 Task: Start in the project TriumphTech the sprint 'Epic Excursion', with a duration of 1 week.
Action: Mouse moved to (318, 440)
Screenshot: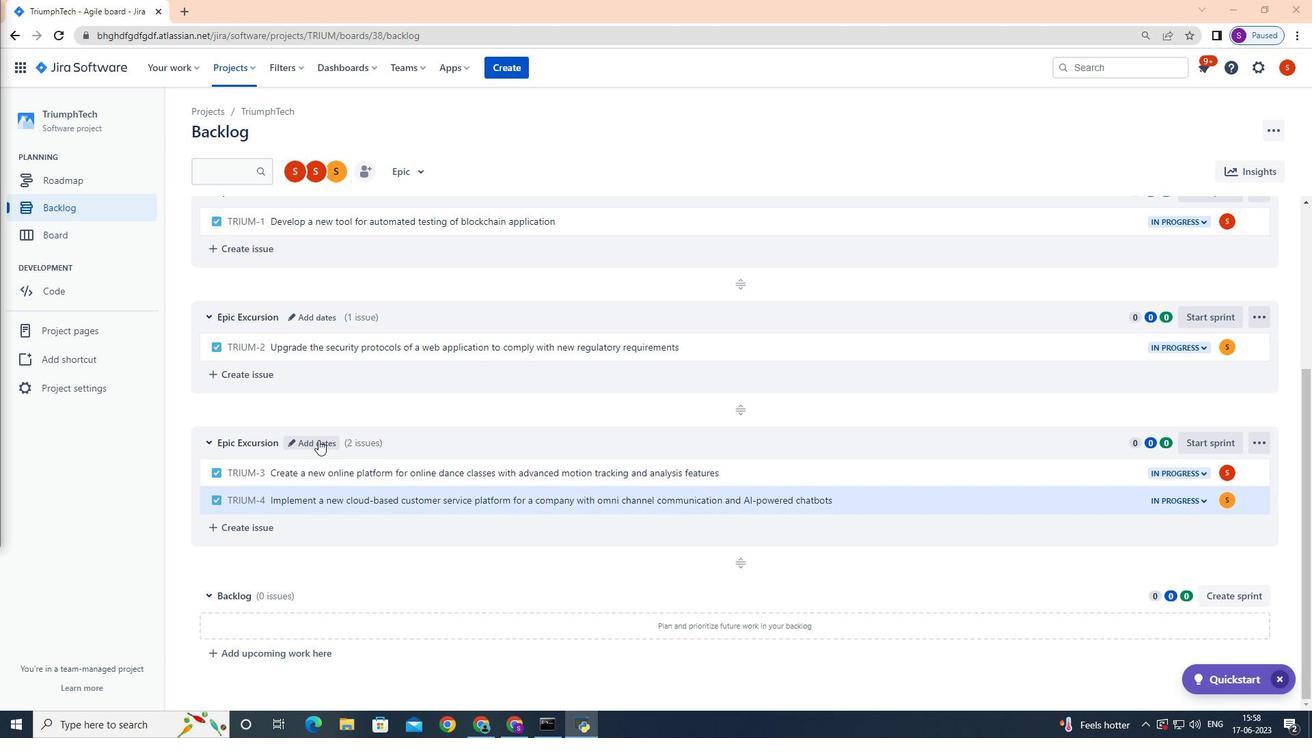 
Action: Mouse pressed left at (318, 440)
Screenshot: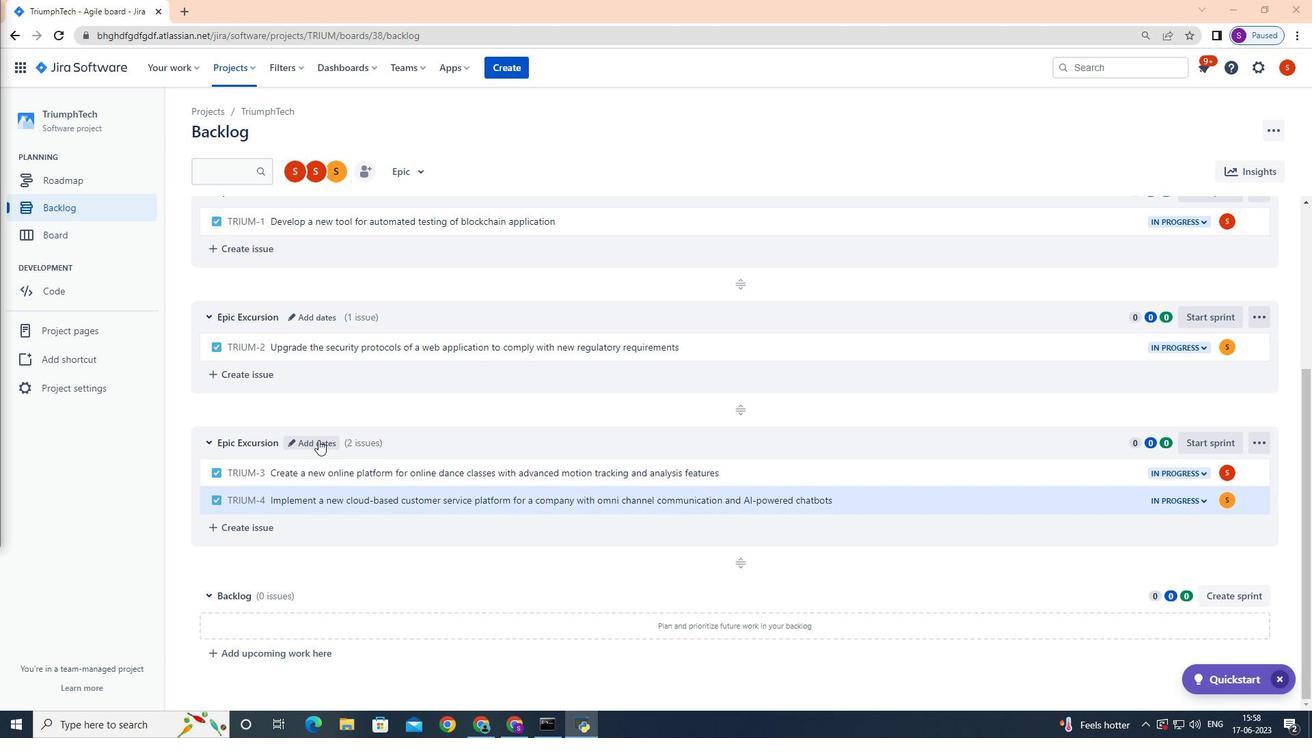 
Action: Mouse moved to (621, 216)
Screenshot: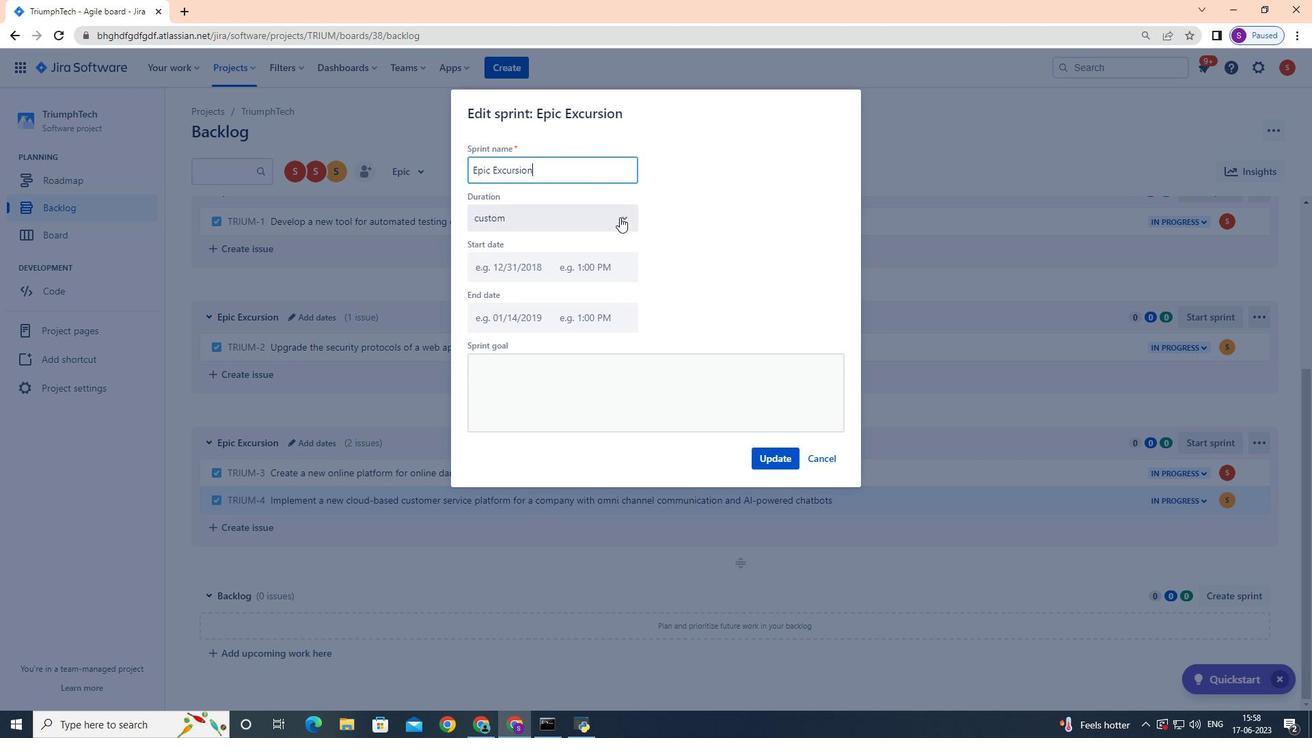 
Action: Mouse pressed left at (621, 216)
Screenshot: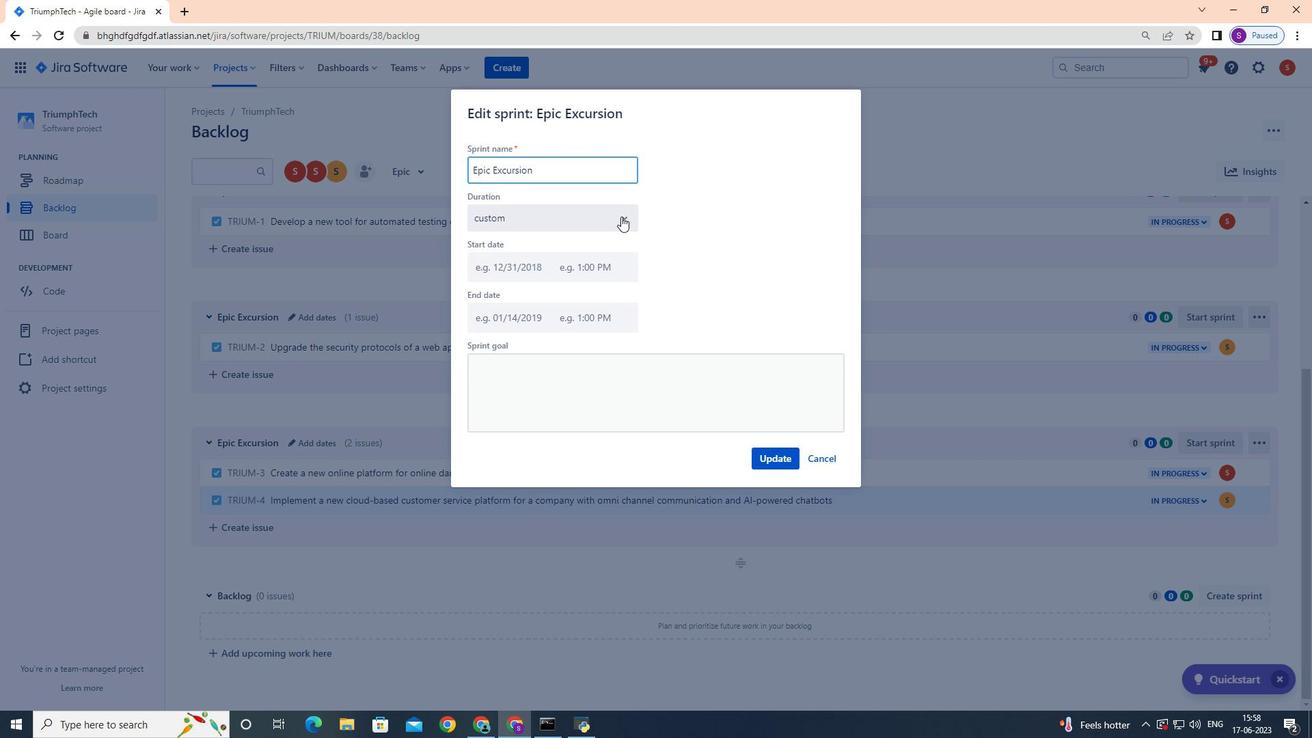 
Action: Mouse moved to (556, 249)
Screenshot: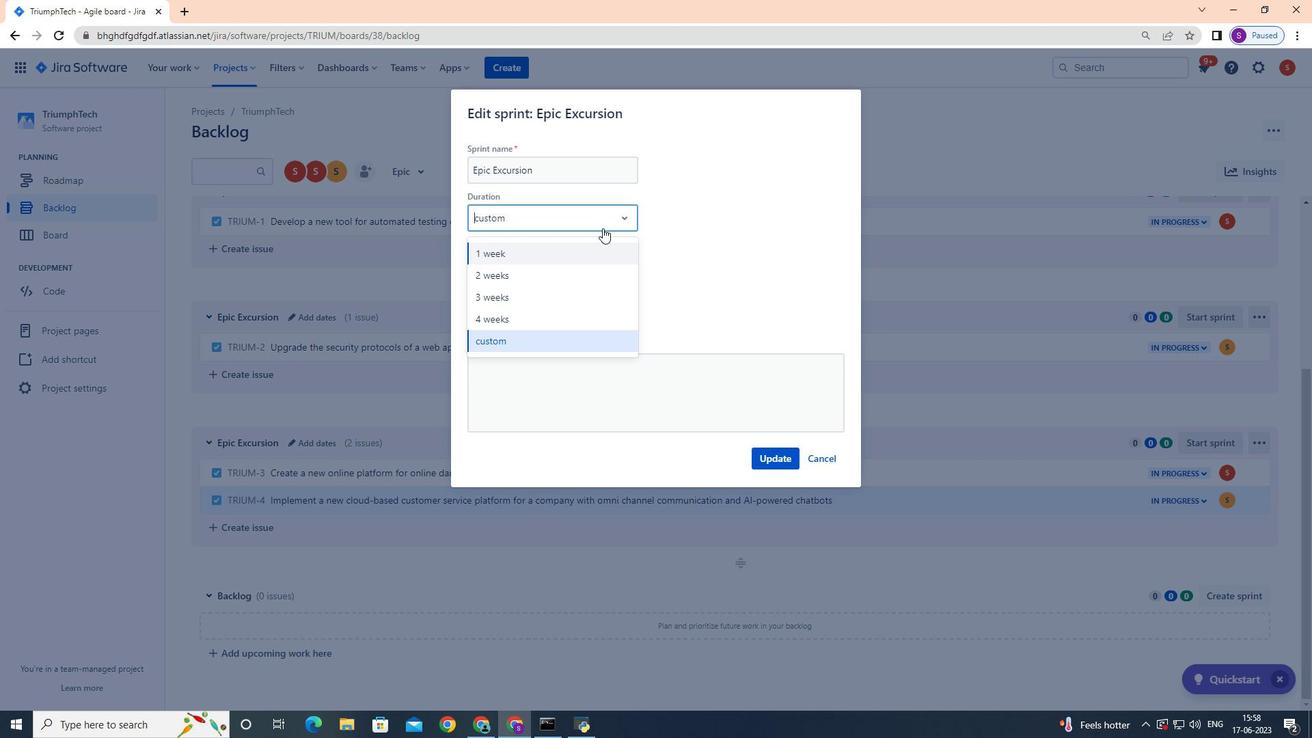 
Action: Mouse pressed left at (556, 249)
Screenshot: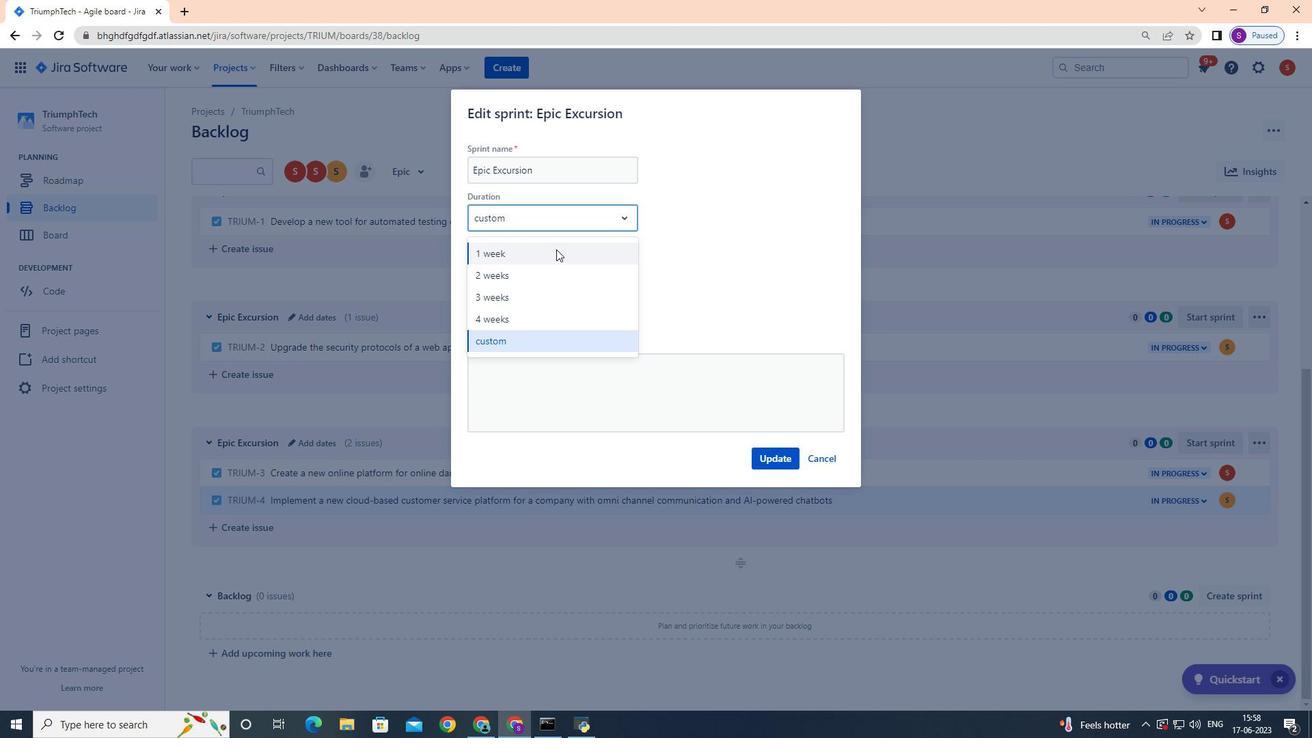 
Action: Mouse moved to (761, 460)
Screenshot: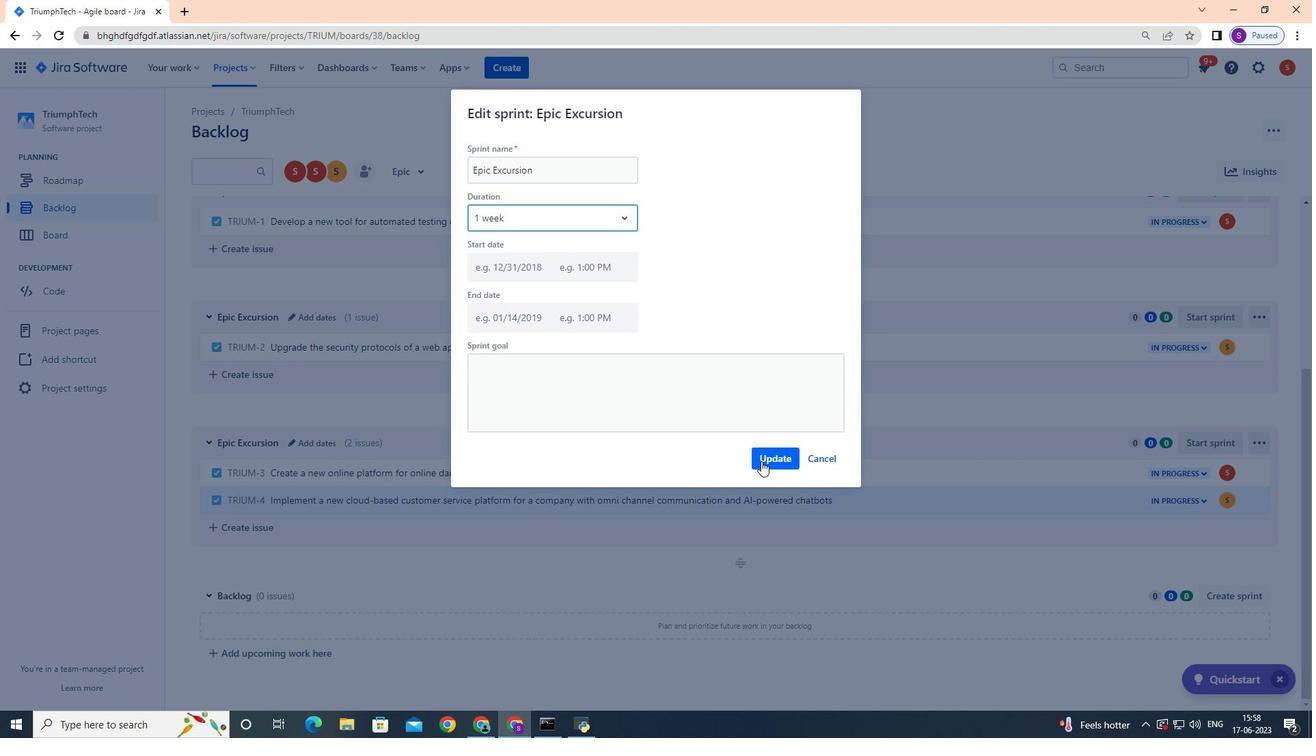 
Action: Mouse pressed left at (761, 460)
Screenshot: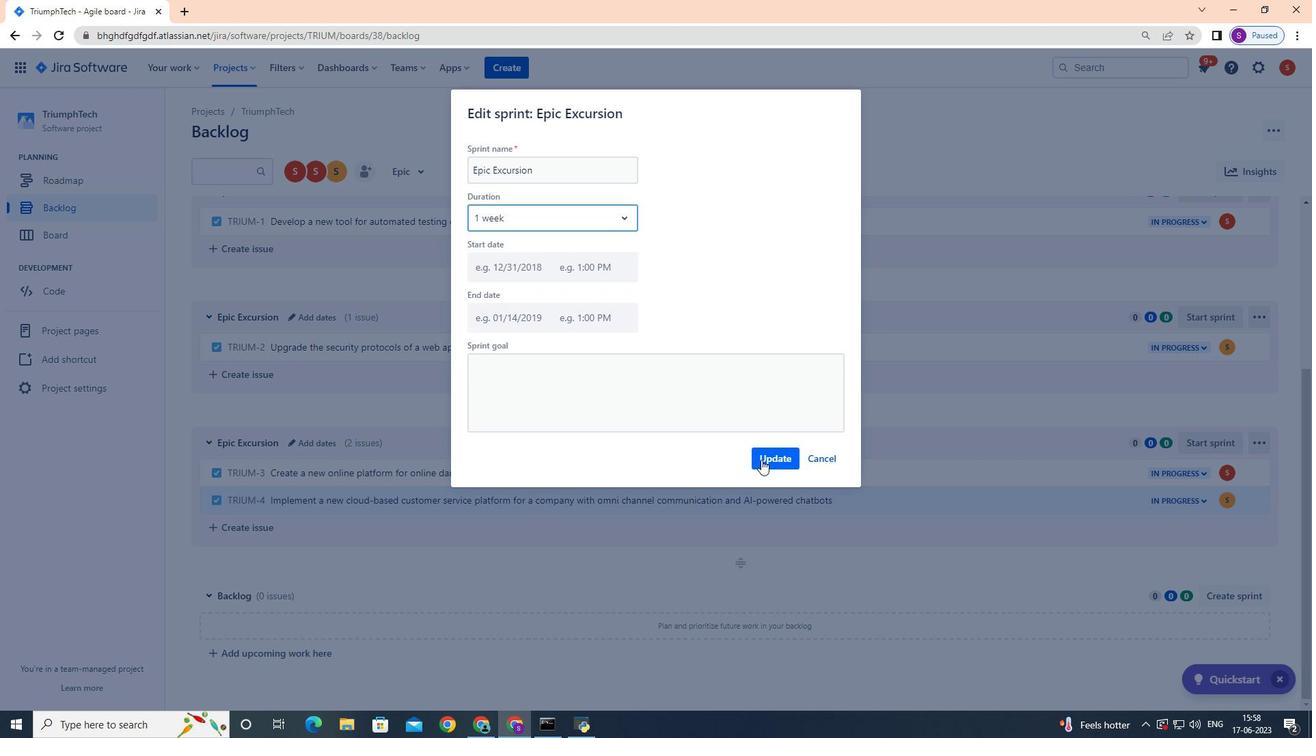
Action: Mouse moved to (761, 458)
Screenshot: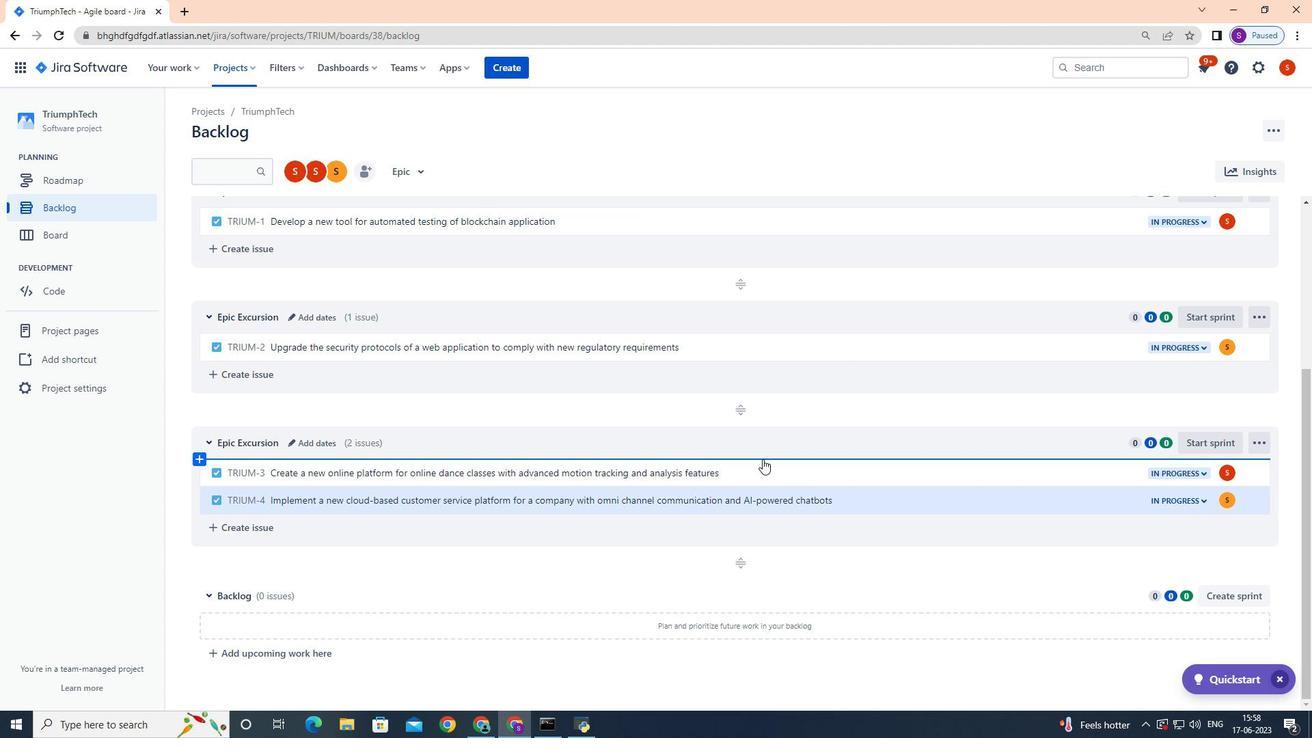 
